 Task: Check the data of "Voicemail".
Action: Mouse moved to (19, 262)
Screenshot: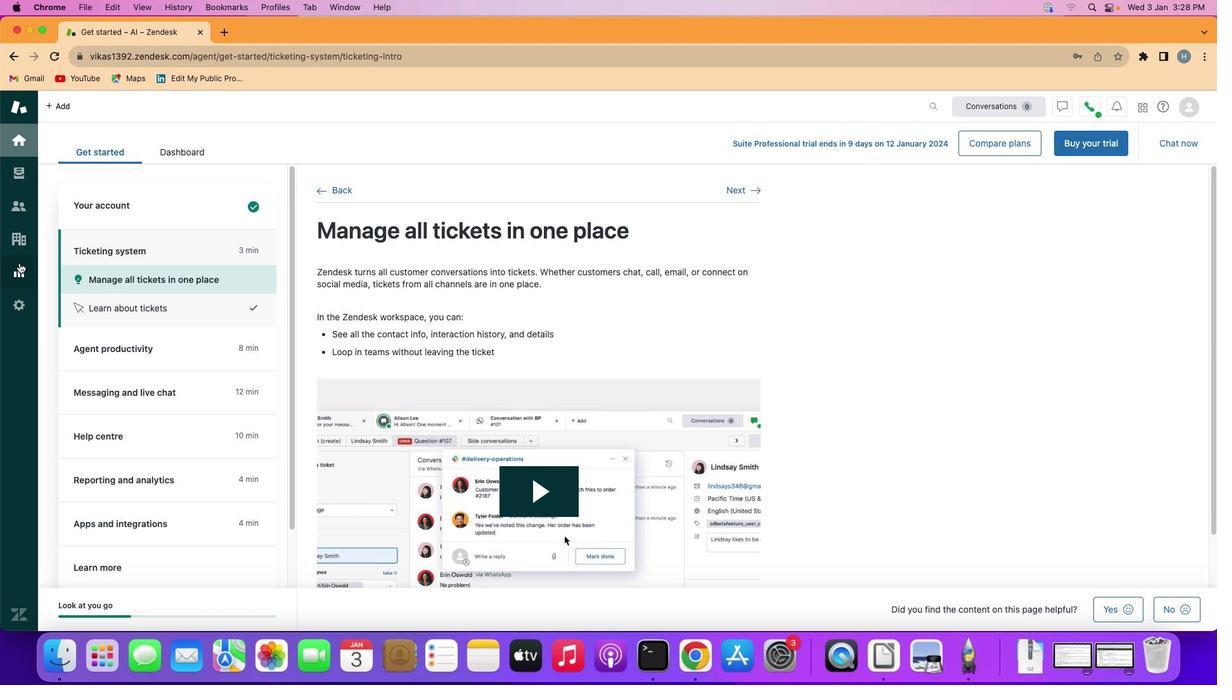 
Action: Mouse pressed left at (19, 262)
Screenshot: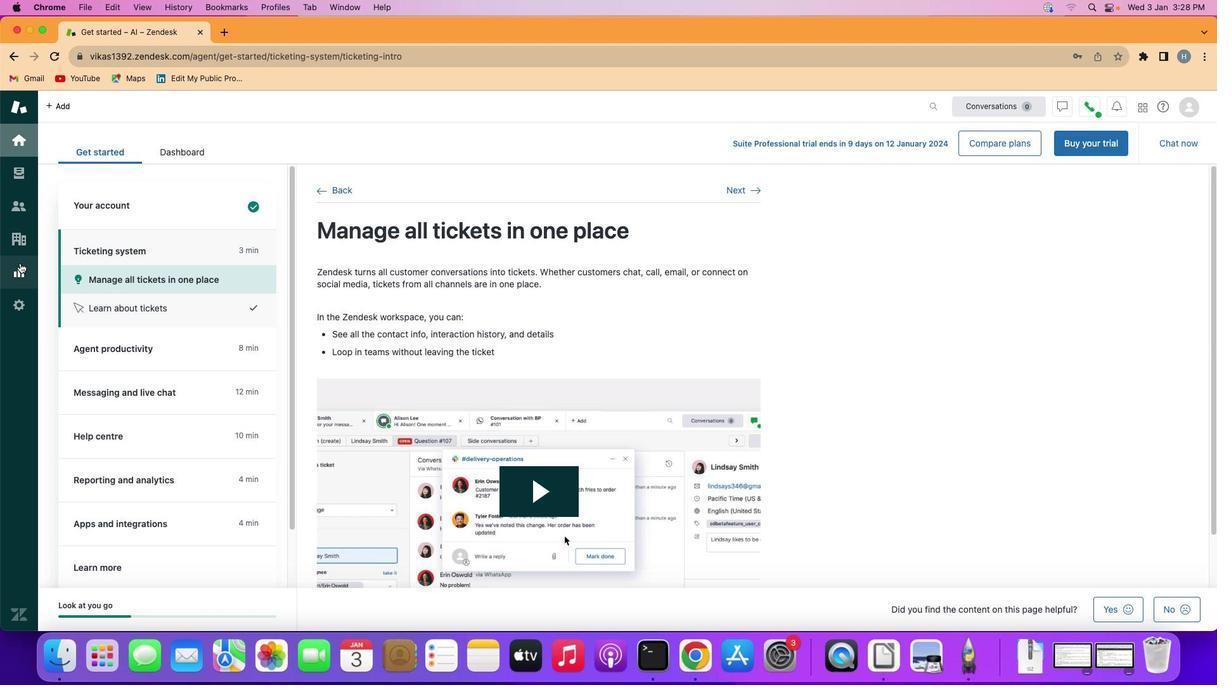 
Action: Mouse moved to (314, 174)
Screenshot: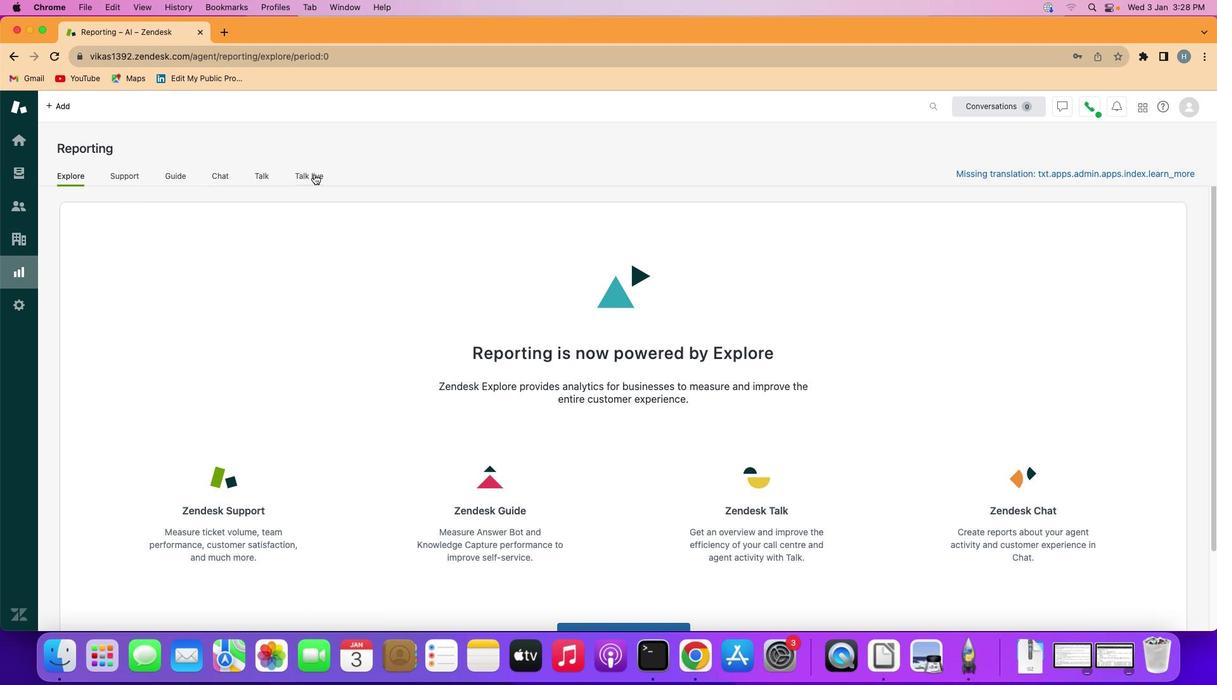 
Action: Mouse pressed left at (314, 174)
Screenshot: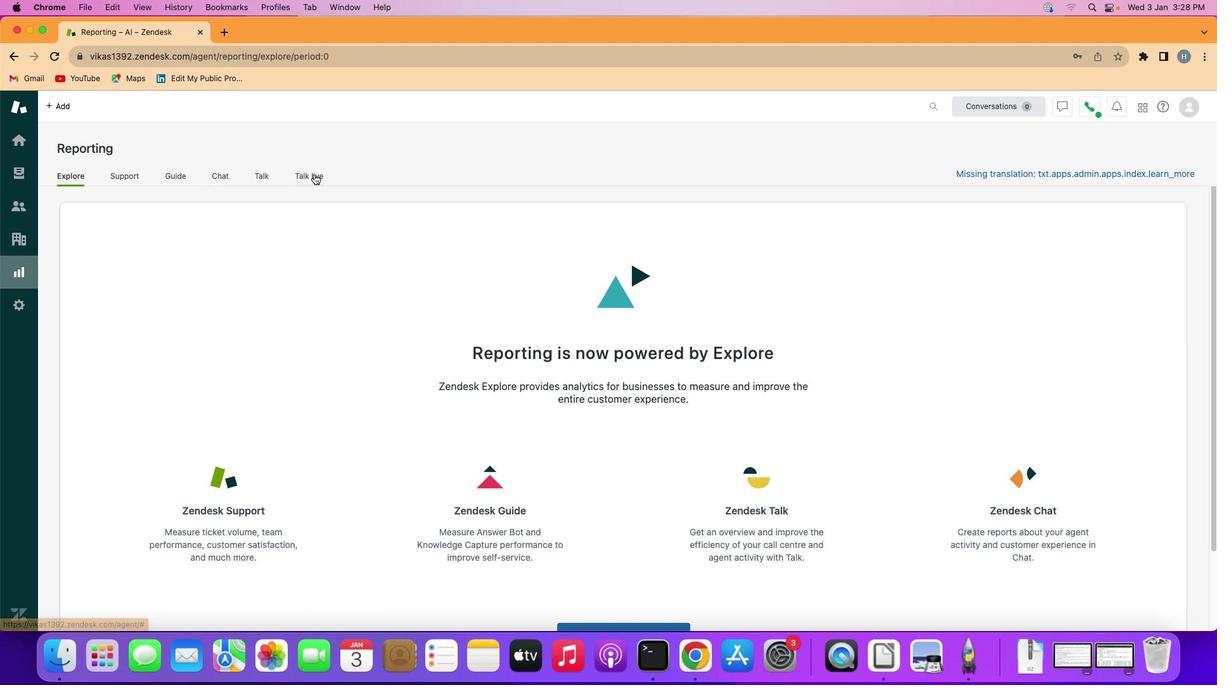 
Action: Mouse moved to (200, 414)
Screenshot: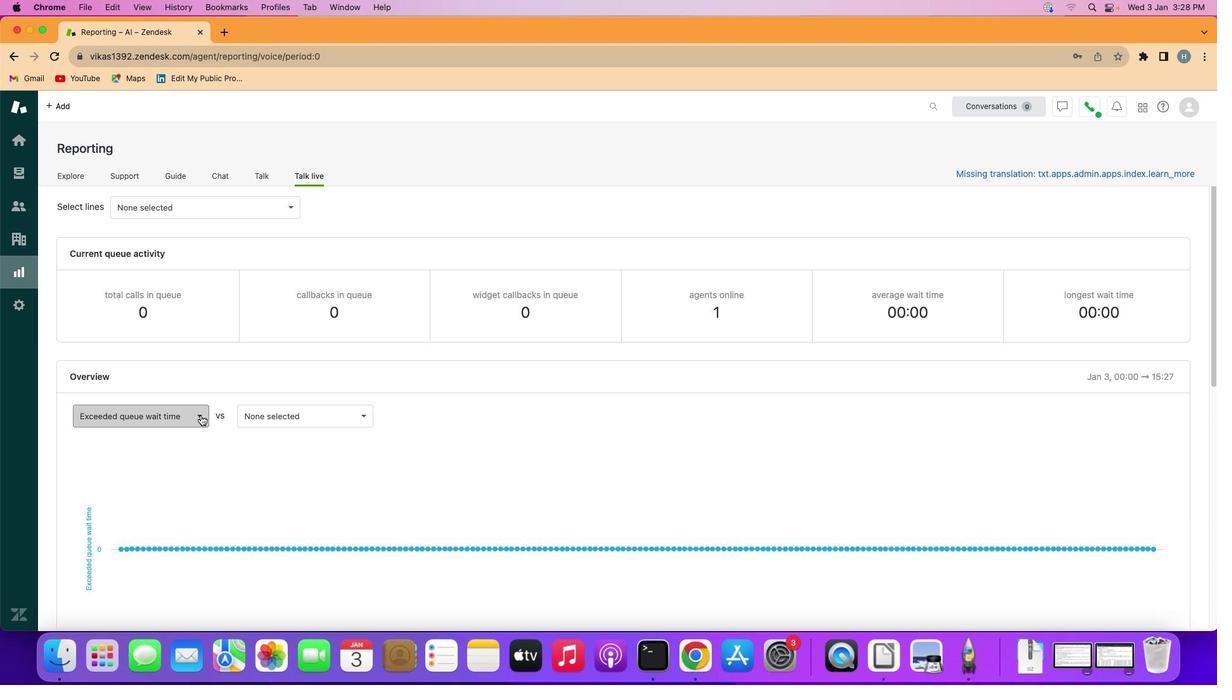
Action: Mouse pressed left at (200, 414)
Screenshot: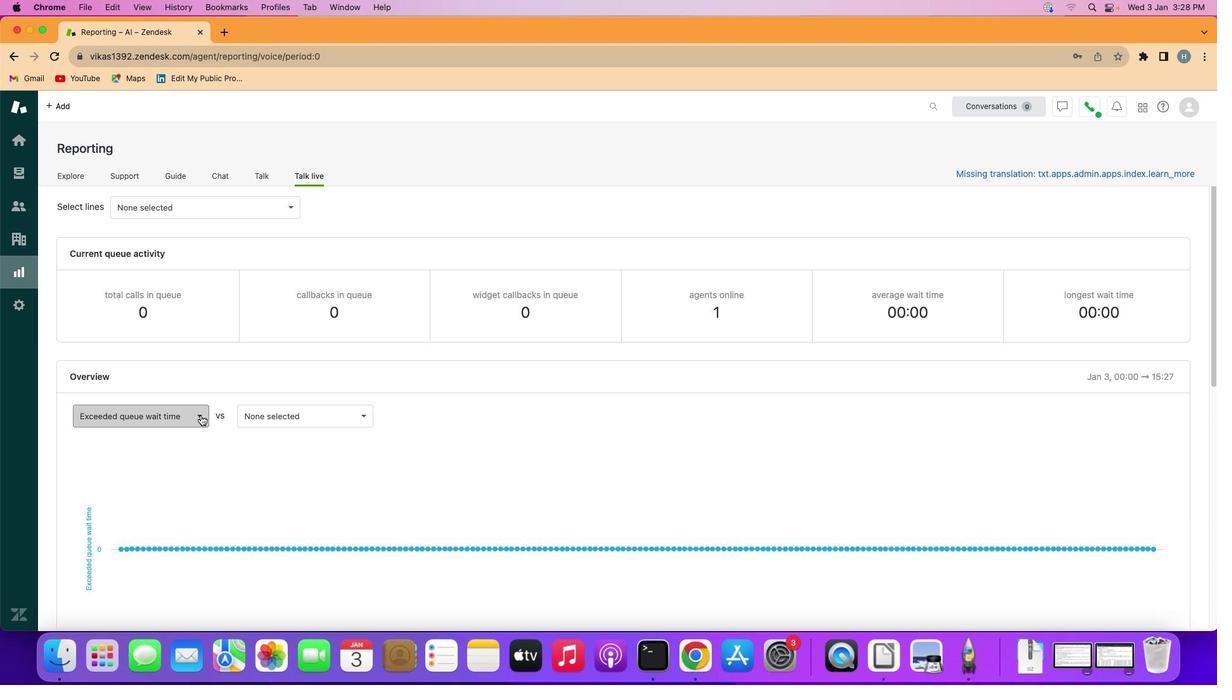 
Action: Mouse moved to (164, 534)
Screenshot: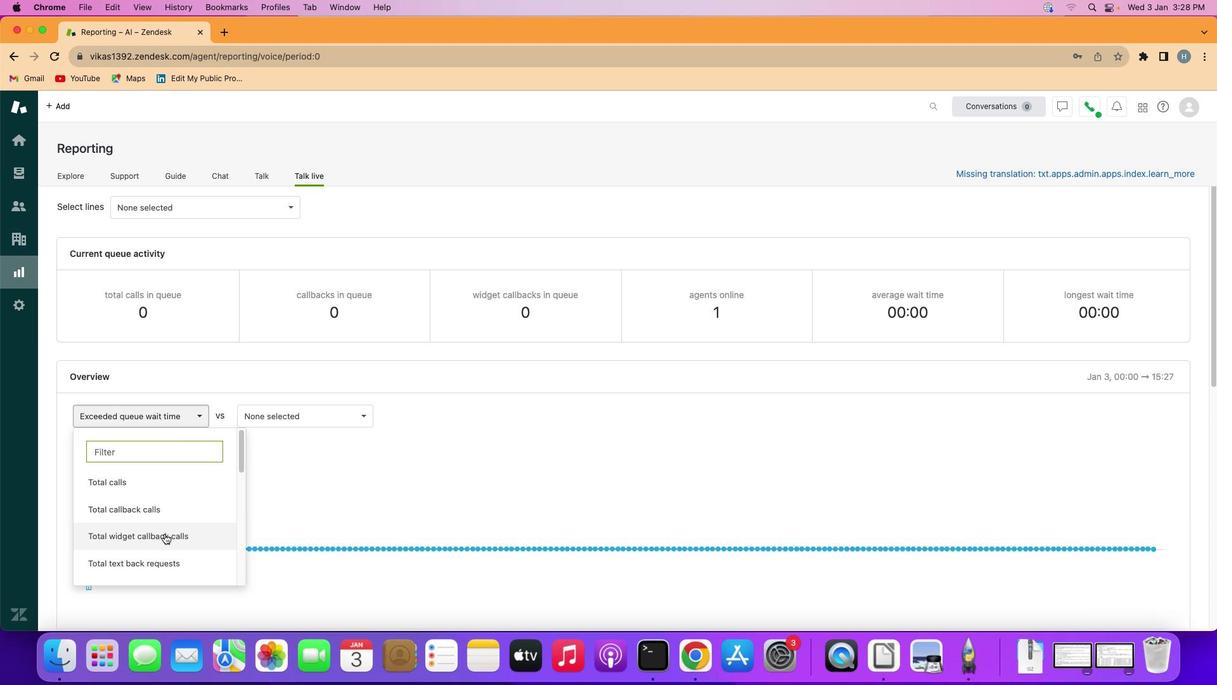 
Action: Mouse scrolled (164, 534) with delta (0, 0)
Screenshot: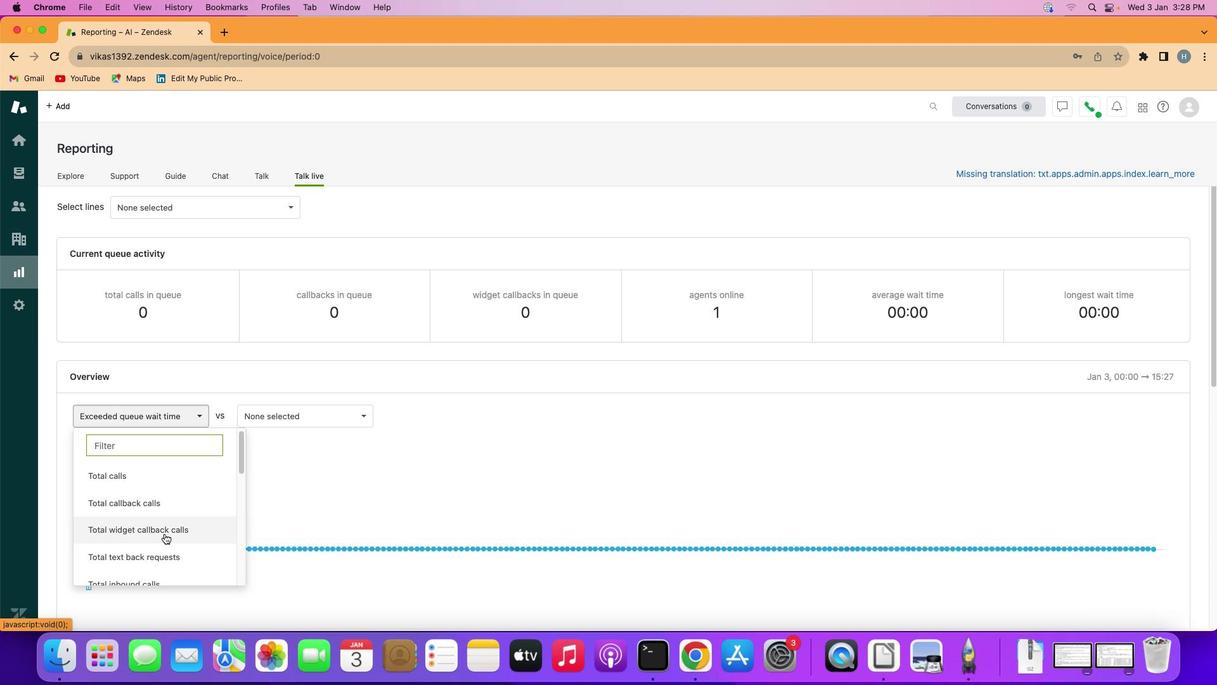 
Action: Mouse scrolled (164, 534) with delta (0, 0)
Screenshot: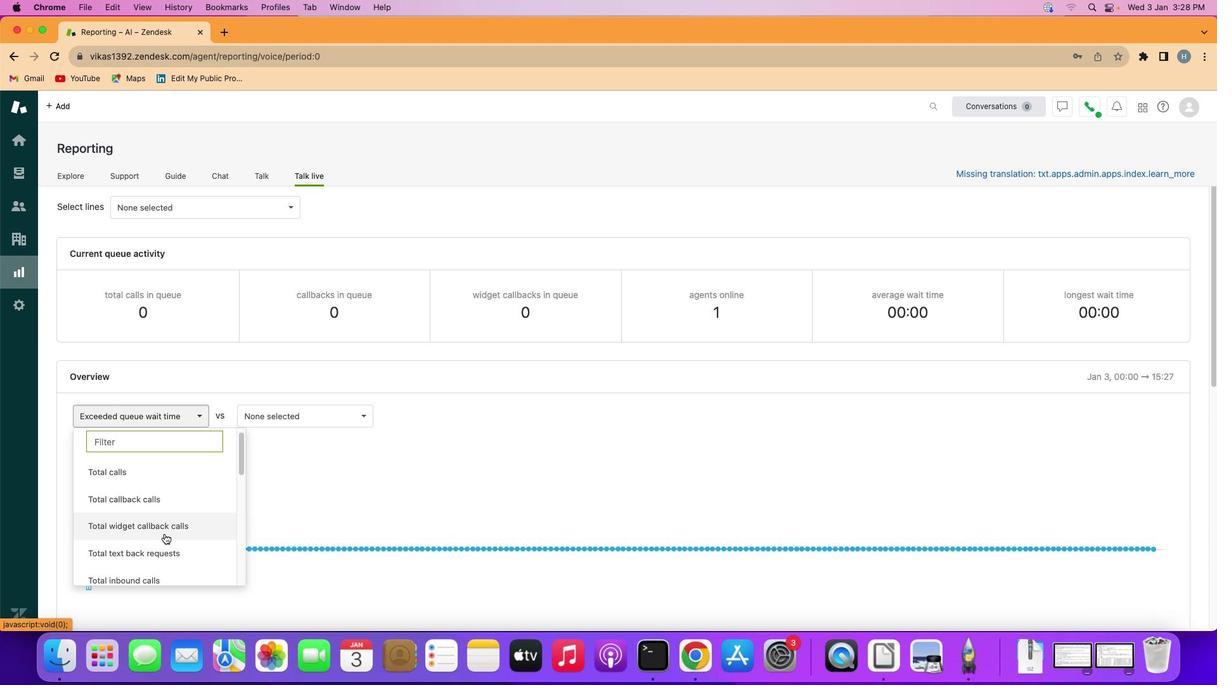
Action: Mouse scrolled (164, 534) with delta (0, -1)
Screenshot: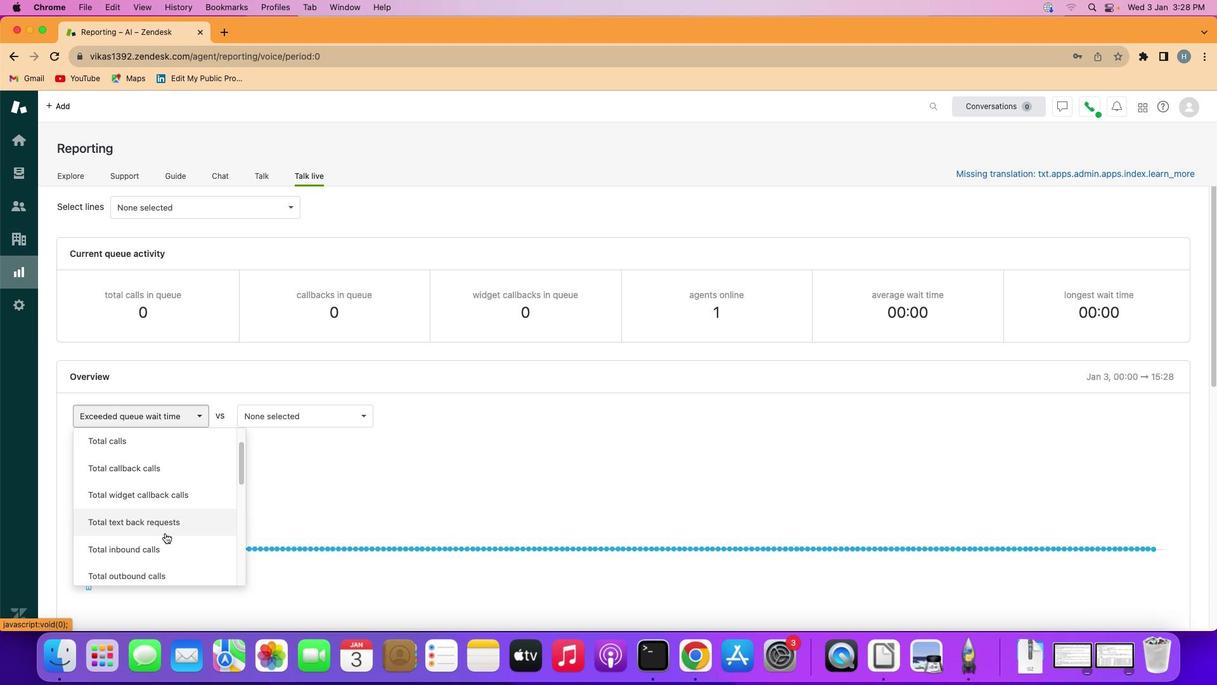 
Action: Mouse moved to (164, 534)
Screenshot: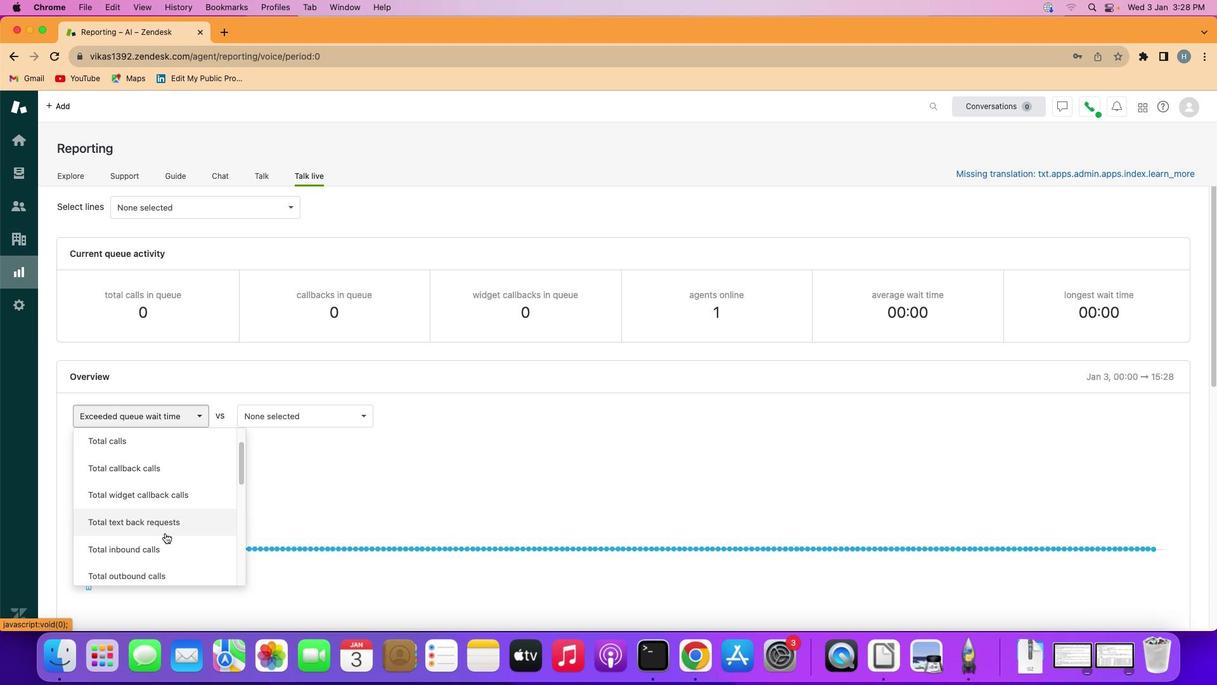 
Action: Mouse scrolled (164, 534) with delta (0, -1)
Screenshot: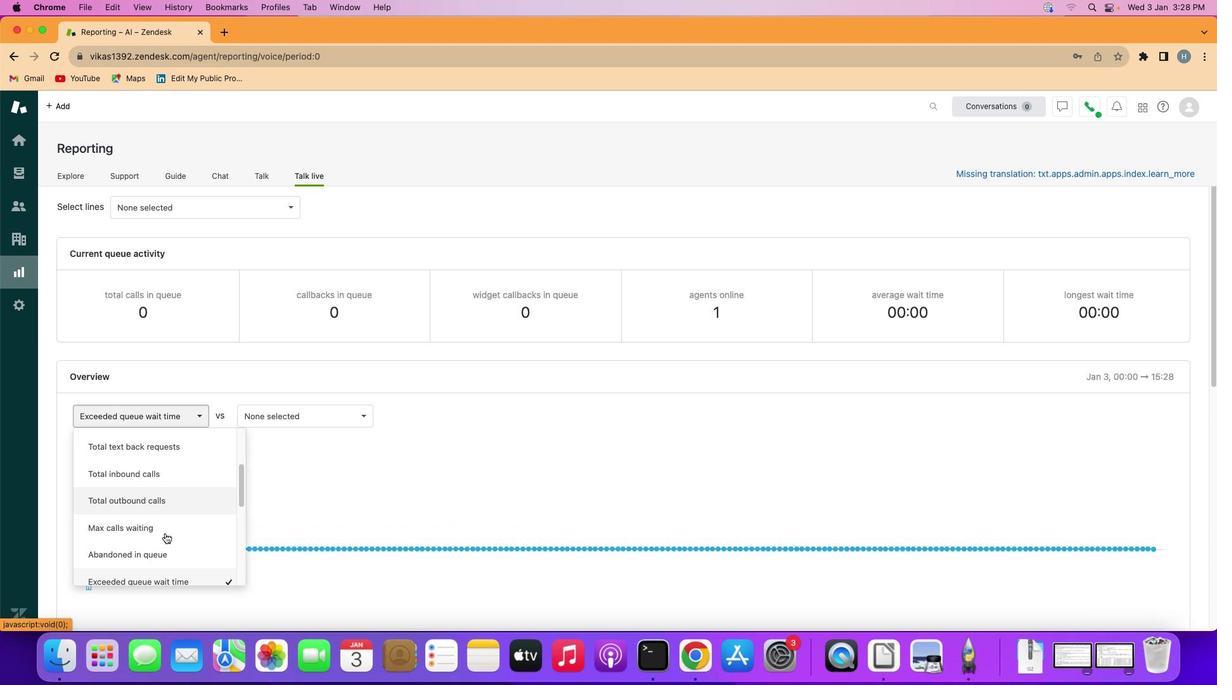 
Action: Mouse moved to (164, 532)
Screenshot: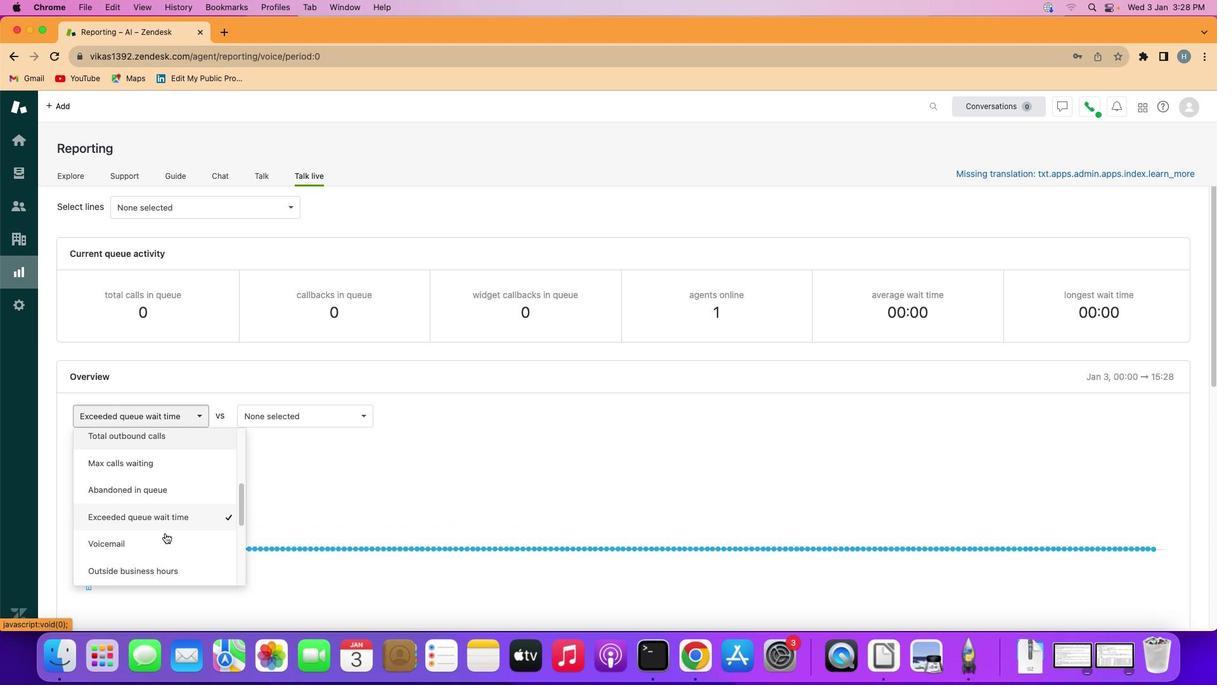 
Action: Mouse scrolled (164, 532) with delta (0, -1)
Screenshot: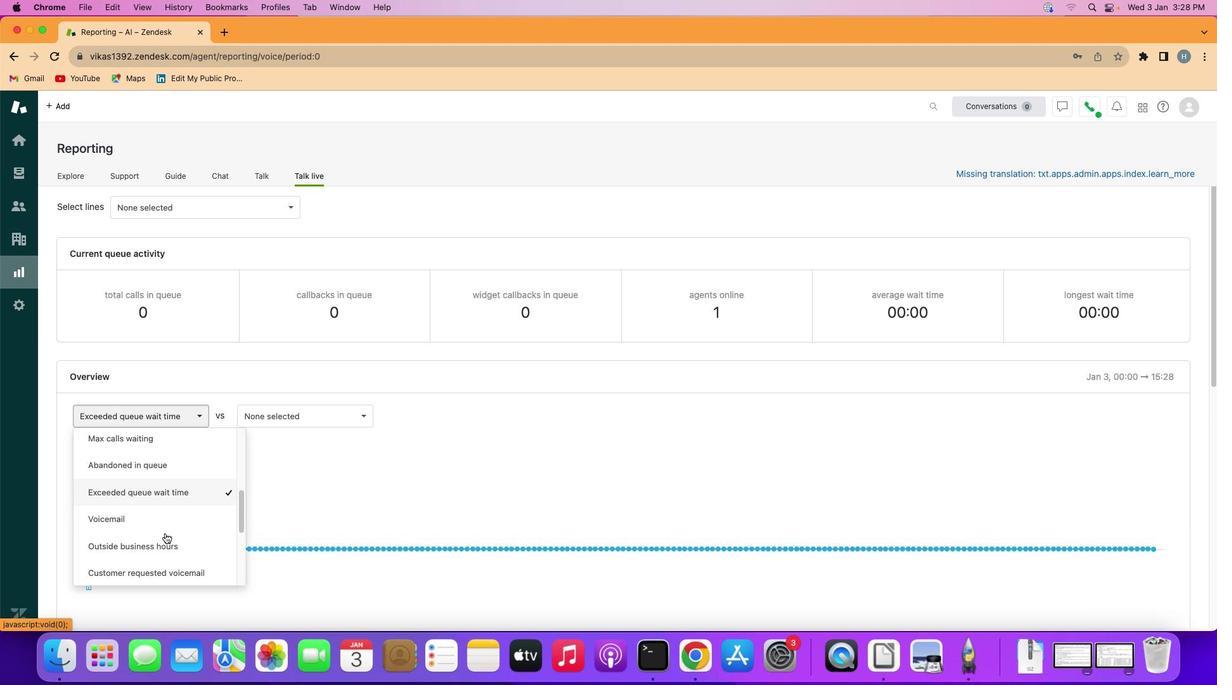 
Action: Mouse moved to (161, 509)
Screenshot: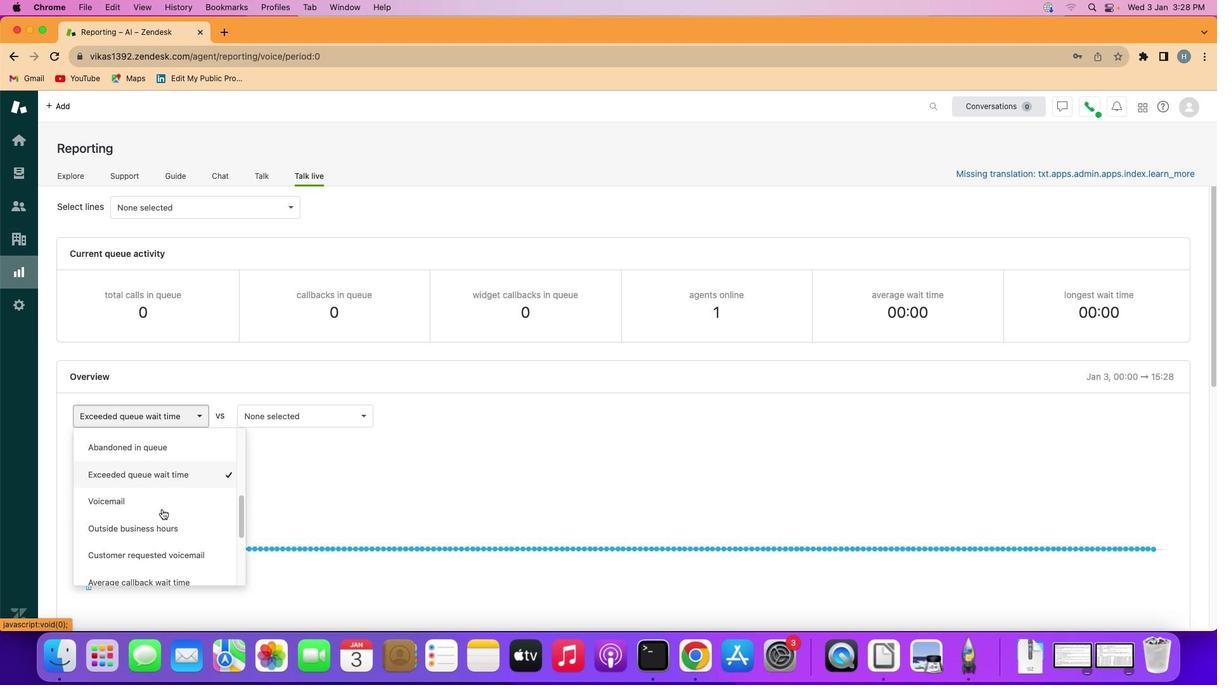 
Action: Mouse pressed left at (161, 509)
Screenshot: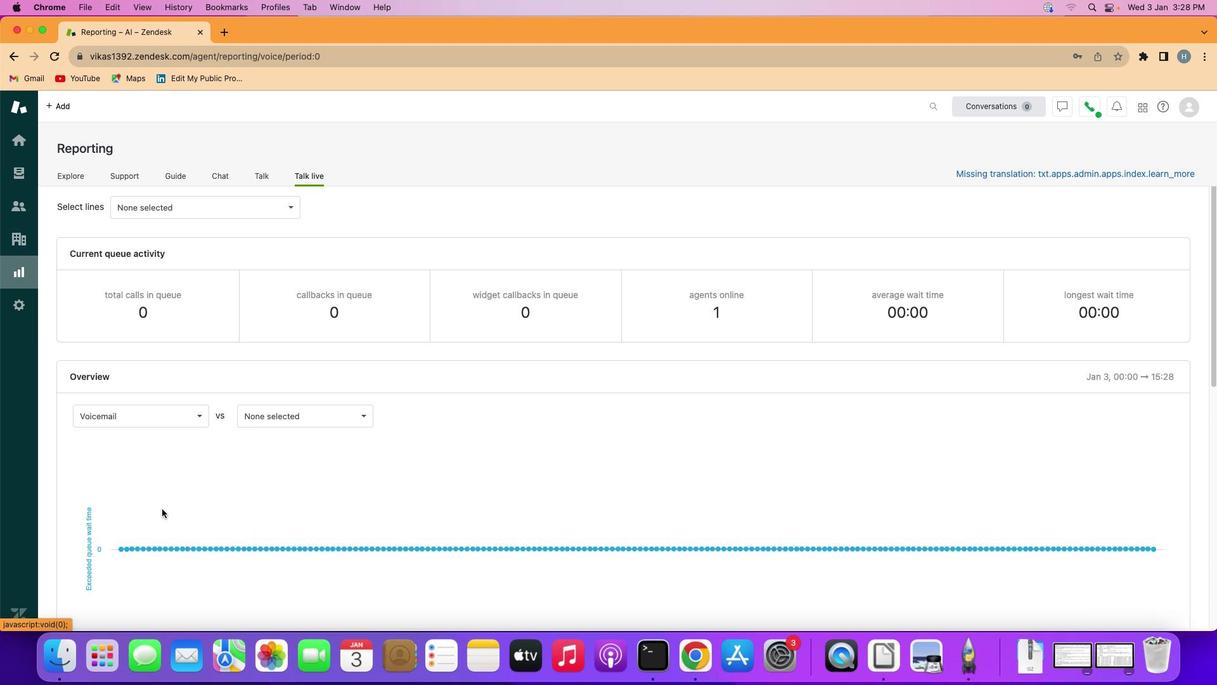 
Action: Mouse moved to (161, 508)
Screenshot: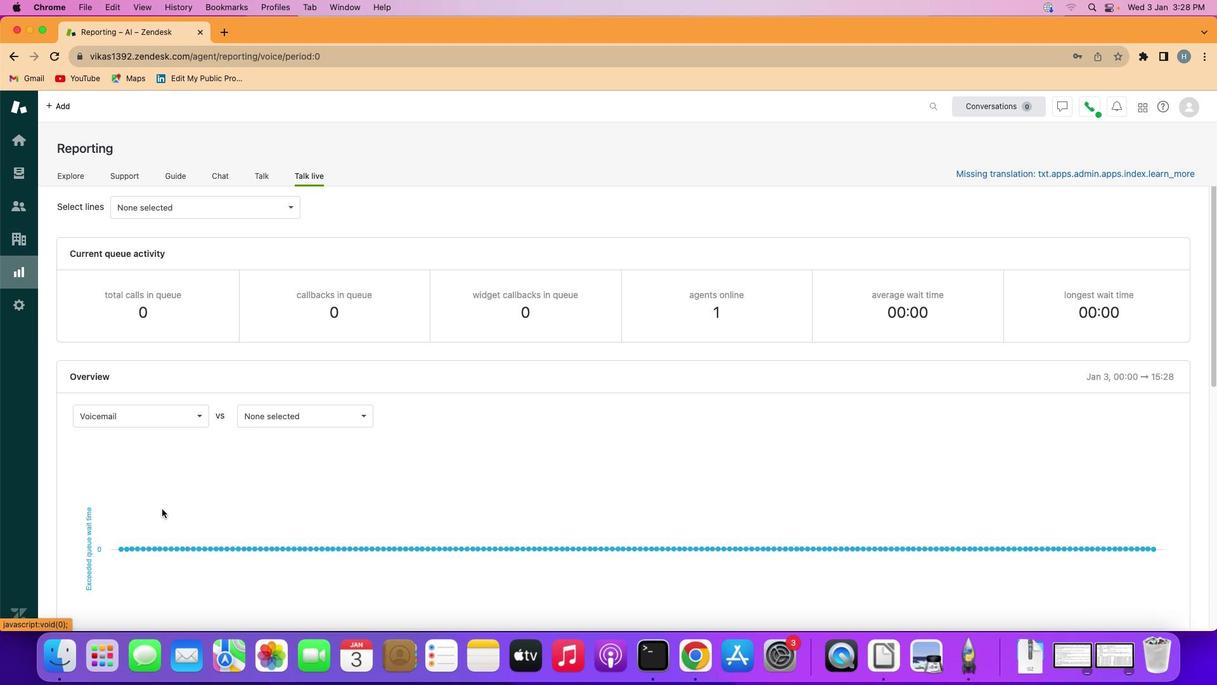 
